 Task: Open Card Card0000000126 in Board Board0000000032 in Workspace WS0000000011 in Trello. Add Member carxxstreet791@gmail.com to Card Card0000000126 in Board Board0000000032 in Workspace WS0000000011 in Trello. Add Blue Label titled Label0000000126 to Card Card0000000126 in Board Board0000000032 in Workspace WS0000000011 in Trello. Add Checklist CL0000000126 to Card Card0000000126 in Board Board0000000032 in Workspace WS0000000011 in Trello. Add Dates with Start Date as Sep 01 2023 and Due Date as Sep 30 2023 to Card Card0000000126 in Board Board0000000032 in Workspace WS0000000011 in Trello
Action: Mouse moved to (455, 33)
Screenshot: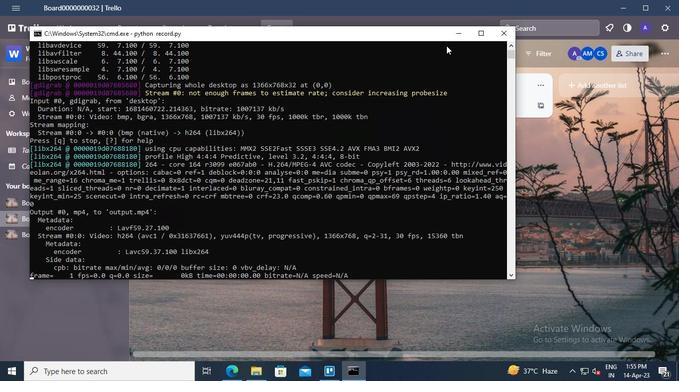 
Action: Mouse pressed left at (455, 33)
Screenshot: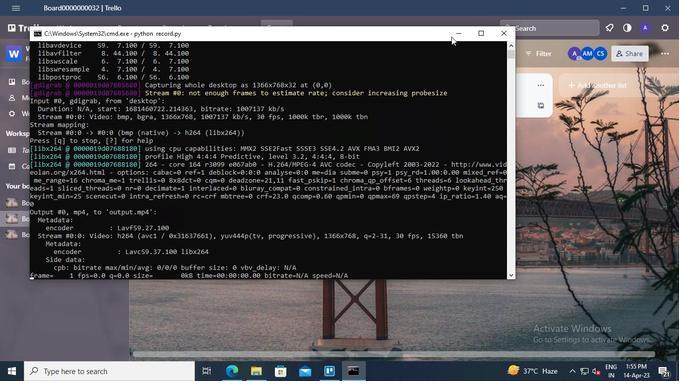 
Action: Mouse moved to (193, 193)
Screenshot: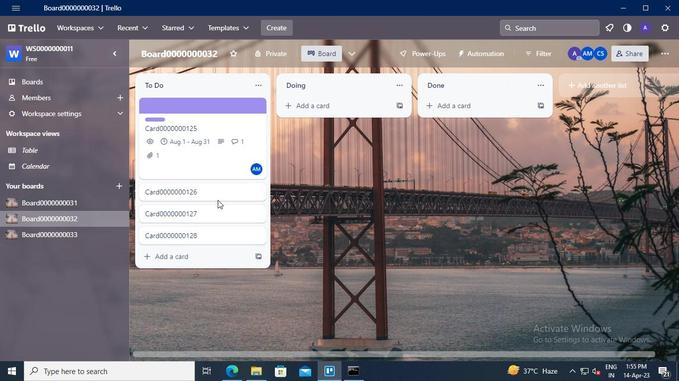 
Action: Mouse pressed left at (193, 193)
Screenshot: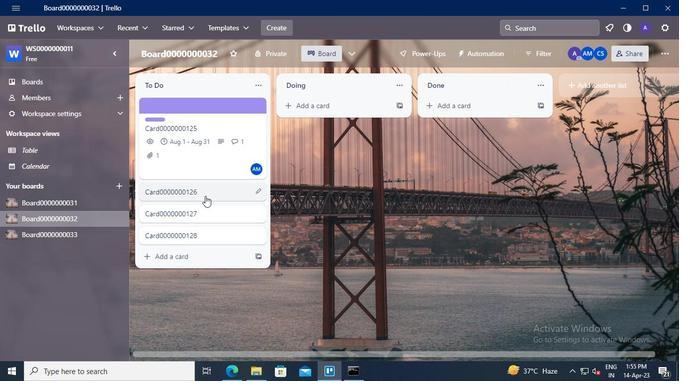 
Action: Mouse moved to (492, 129)
Screenshot: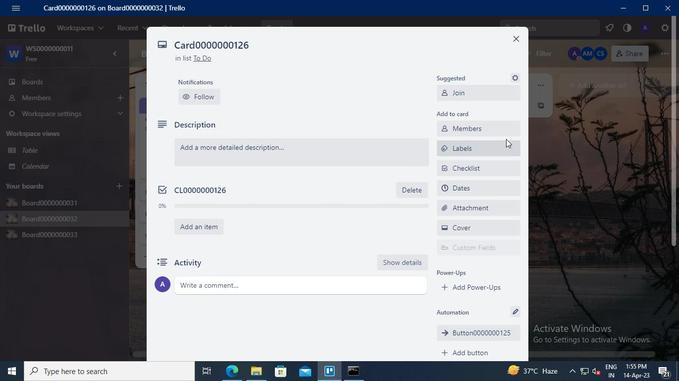 
Action: Mouse pressed left at (492, 129)
Screenshot: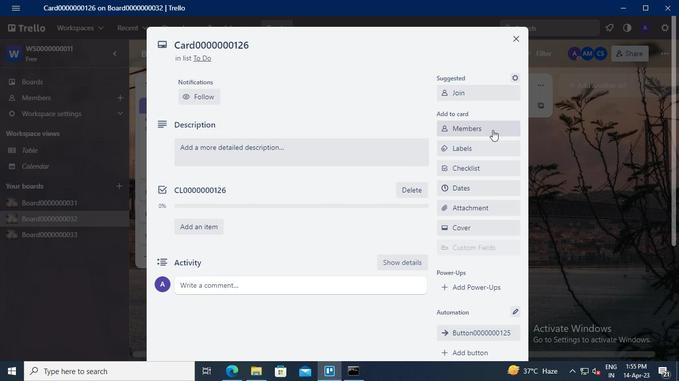 
Action: Keyboard c
Screenshot: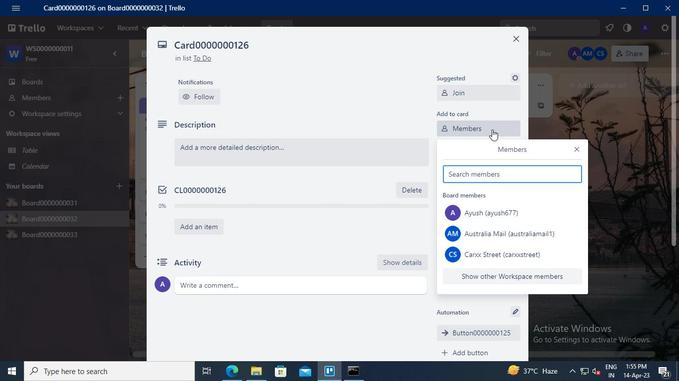 
Action: Keyboard a
Screenshot: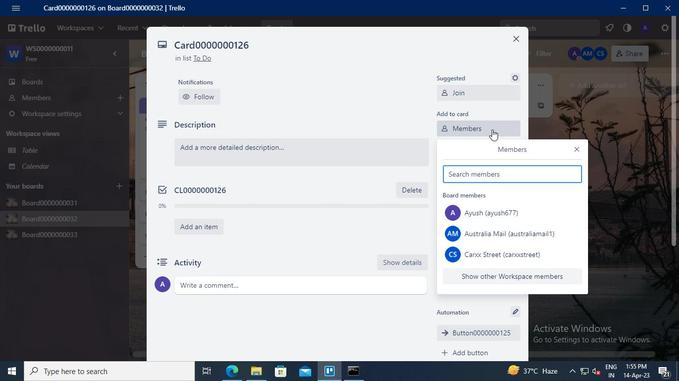 
Action: Keyboard r
Screenshot: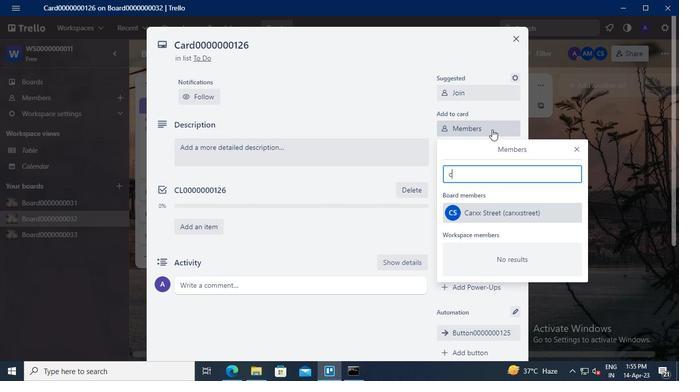 
Action: Mouse moved to (504, 209)
Screenshot: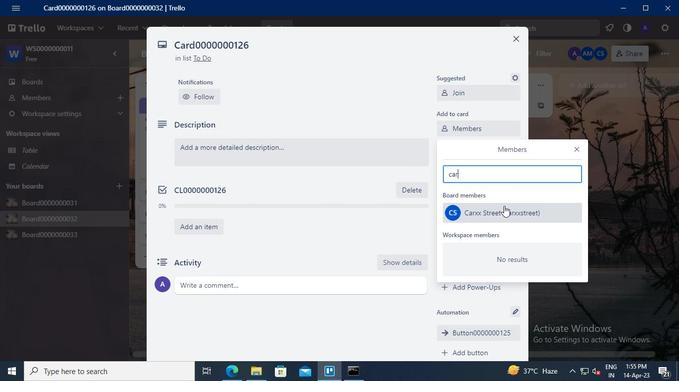 
Action: Mouse pressed left at (504, 209)
Screenshot: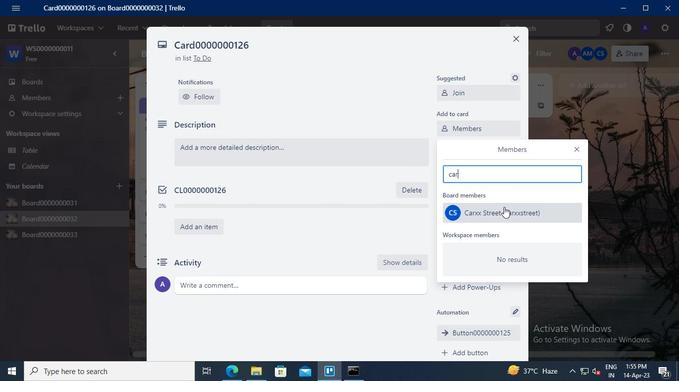 
Action: Mouse moved to (578, 149)
Screenshot: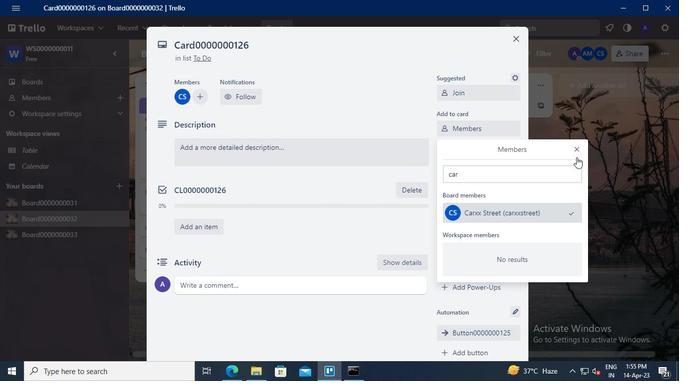 
Action: Mouse pressed left at (578, 149)
Screenshot: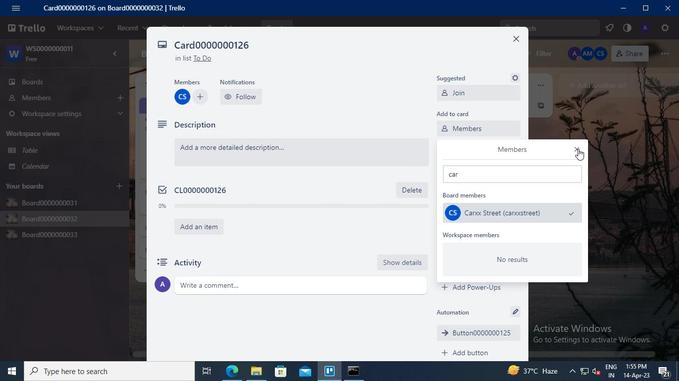 
Action: Mouse moved to (485, 149)
Screenshot: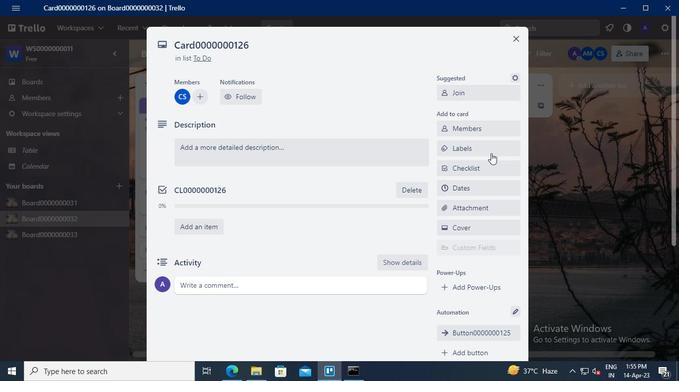 
Action: Mouse pressed left at (485, 149)
Screenshot: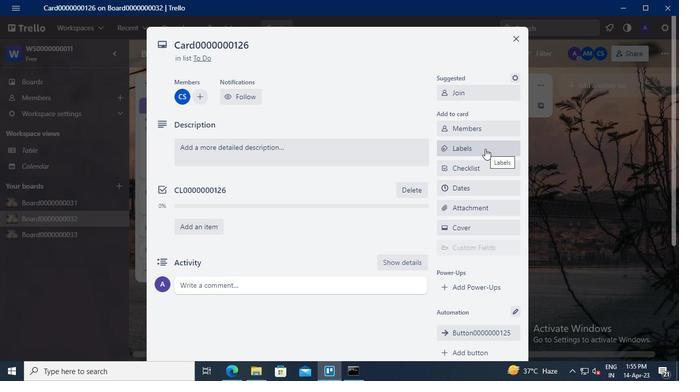 
Action: Mouse moved to (515, 244)
Screenshot: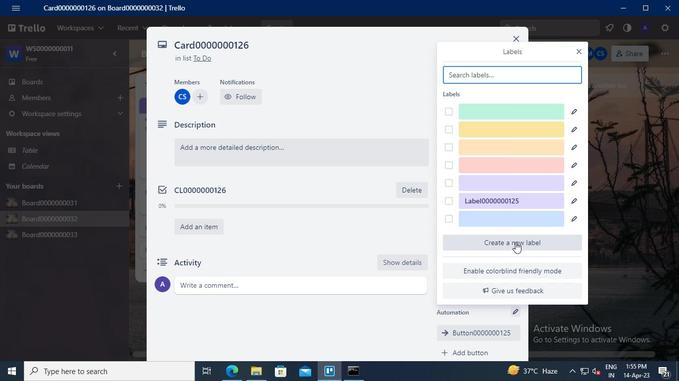 
Action: Mouse pressed left at (515, 244)
Screenshot: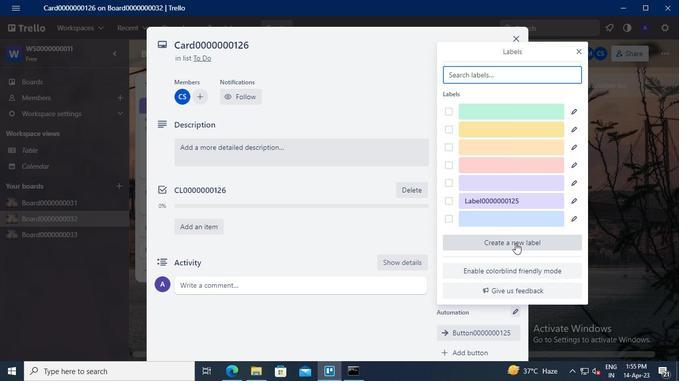 
Action: Mouse moved to (477, 142)
Screenshot: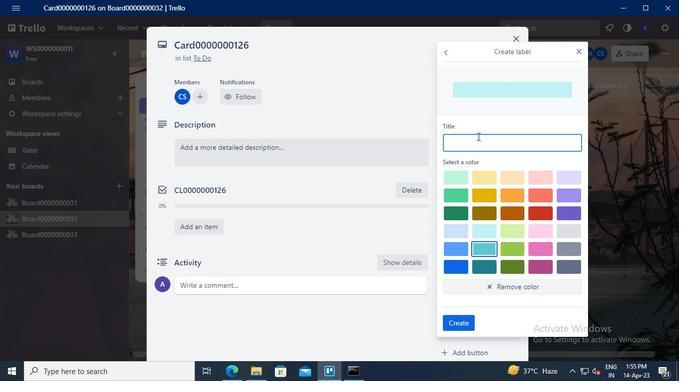 
Action: Mouse pressed left at (477, 142)
Screenshot: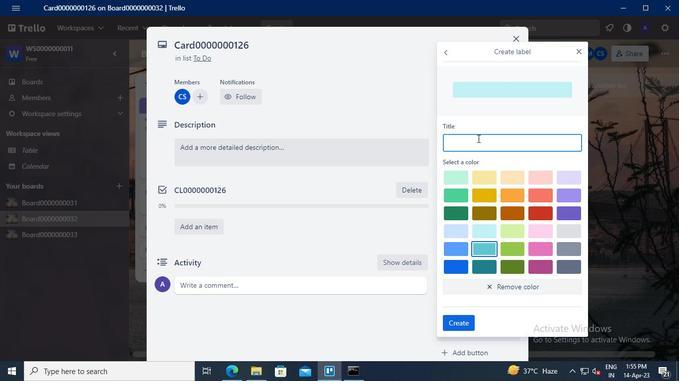 
Action: Keyboard Key.shift
Screenshot: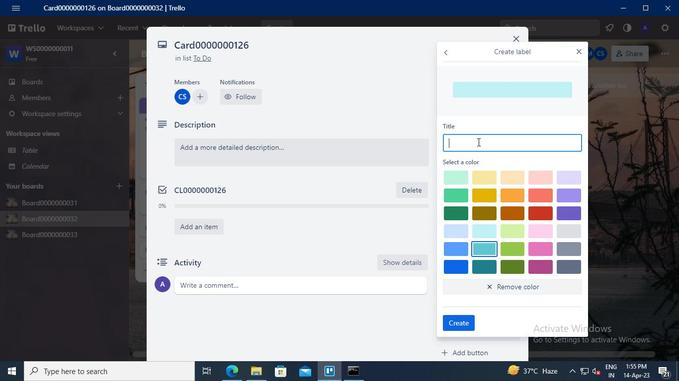 
Action: Keyboard L
Screenshot: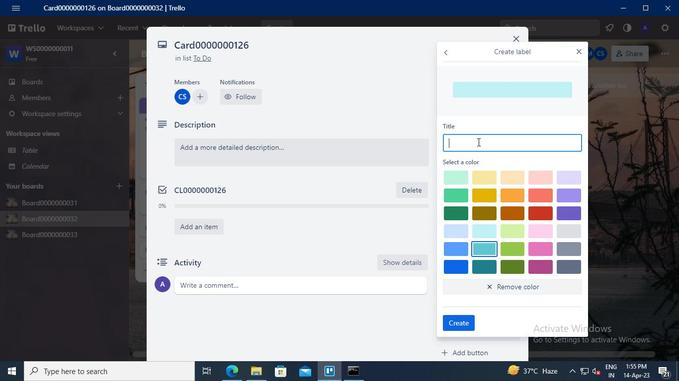 
Action: Keyboard a
Screenshot: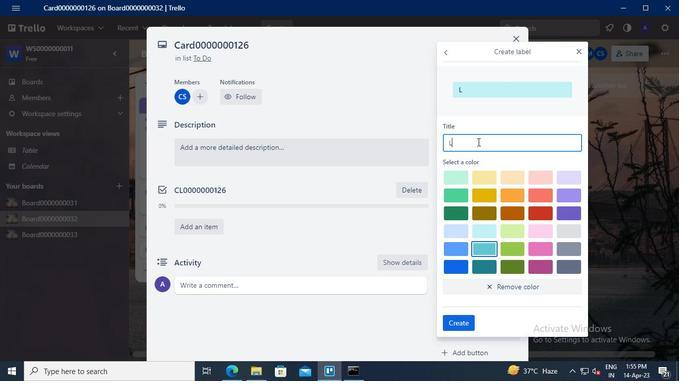 
Action: Keyboard b
Screenshot: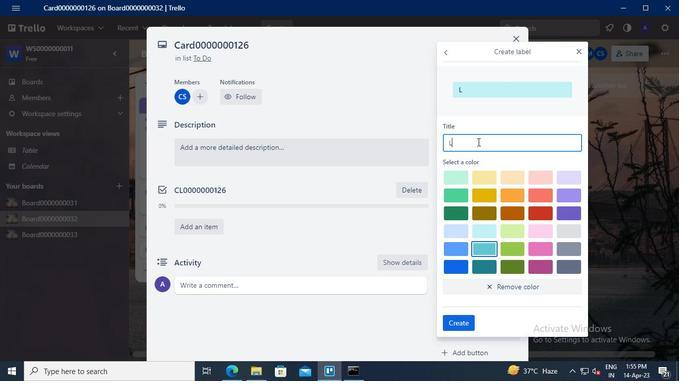 
Action: Keyboard e
Screenshot: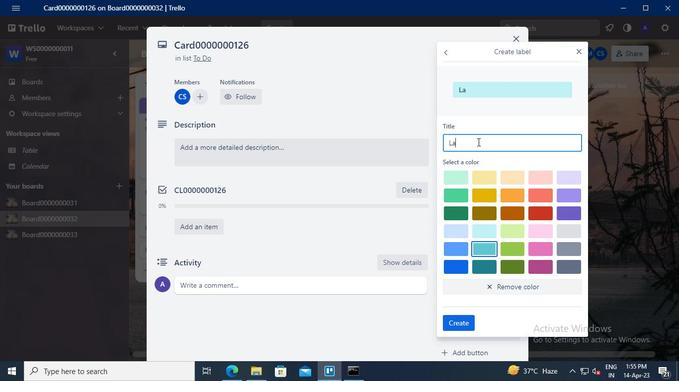 
Action: Keyboard l
Screenshot: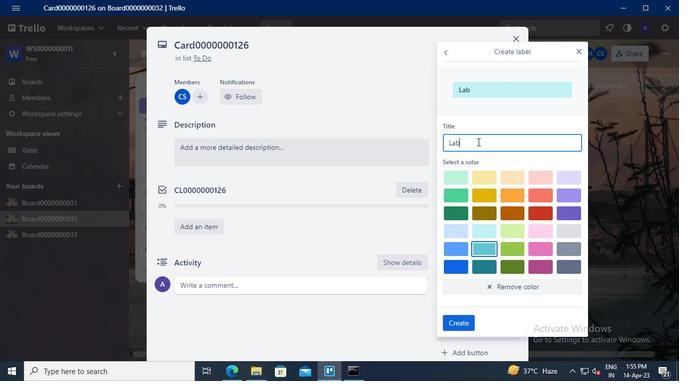 
Action: Keyboard <96>
Screenshot: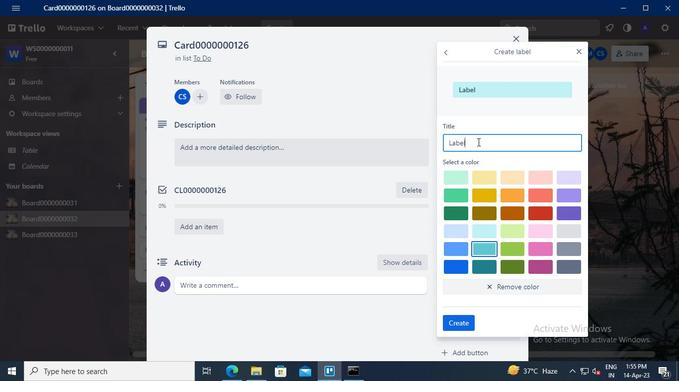 
Action: Keyboard <96>
Screenshot: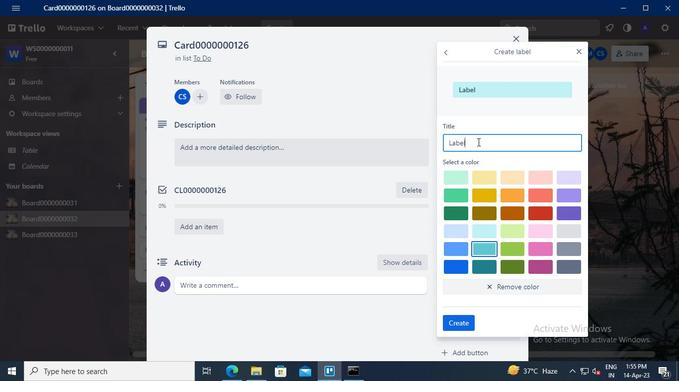 
Action: Keyboard <96>
Screenshot: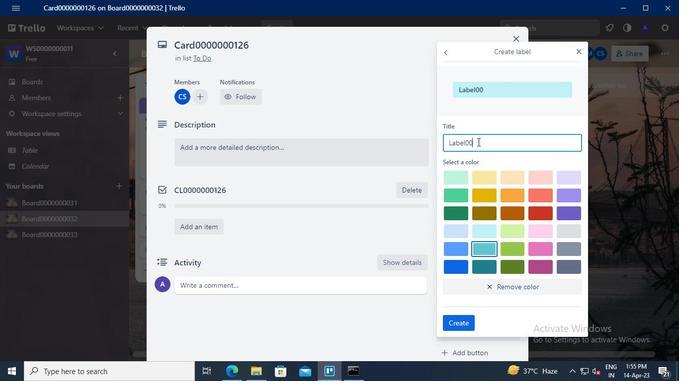 
Action: Keyboard <96>
Screenshot: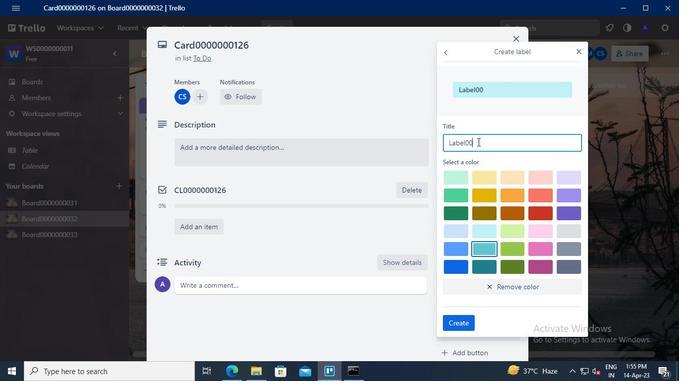 
Action: Keyboard <96>
Screenshot: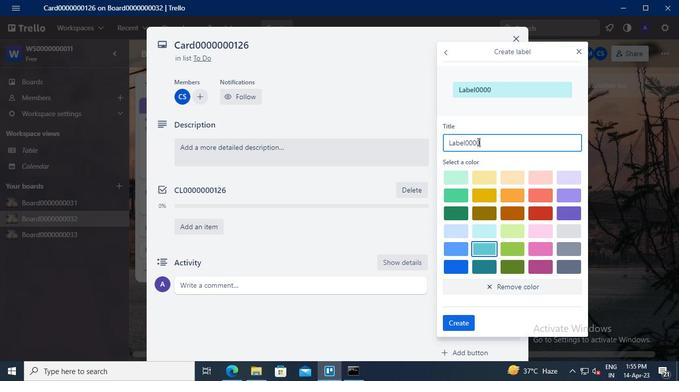 
Action: Keyboard <96>
Screenshot: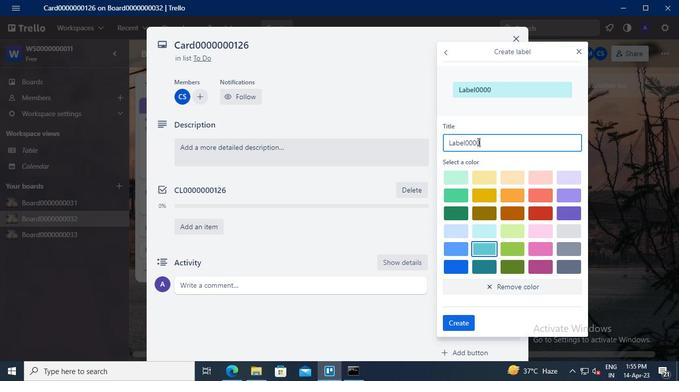 
Action: Keyboard <96>
Screenshot: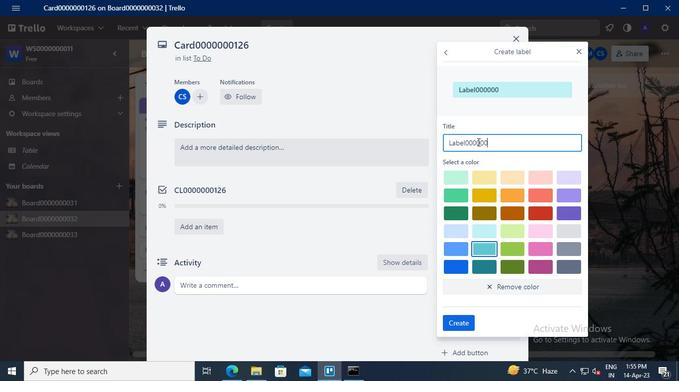 
Action: Keyboard <97>
Screenshot: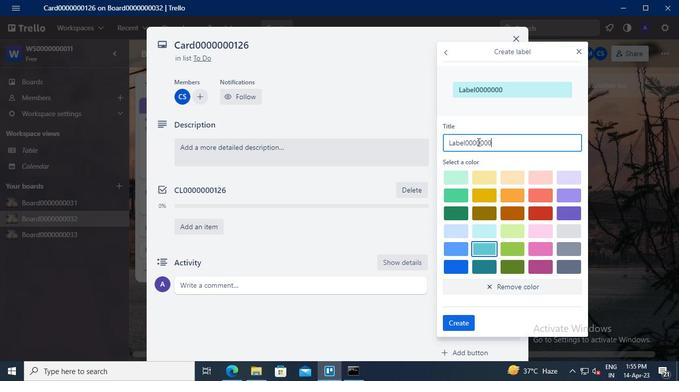 
Action: Keyboard <98>
Screenshot: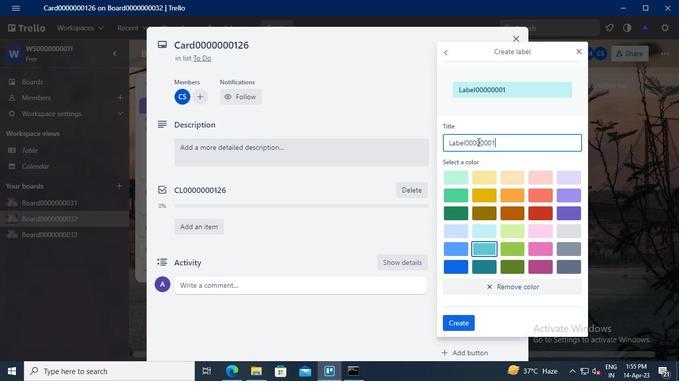 
Action: Keyboard <102>
Screenshot: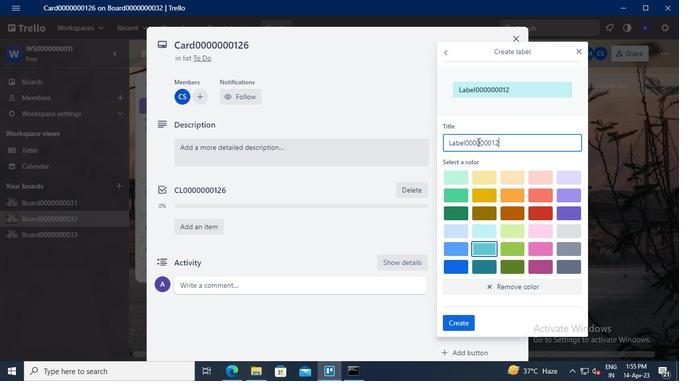 
Action: Mouse moved to (462, 245)
Screenshot: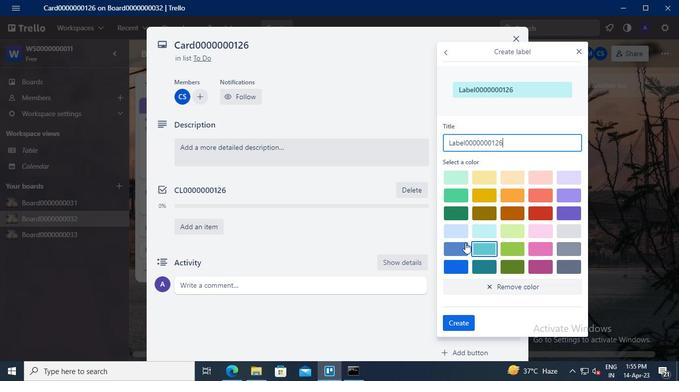 
Action: Mouse pressed left at (462, 245)
Screenshot: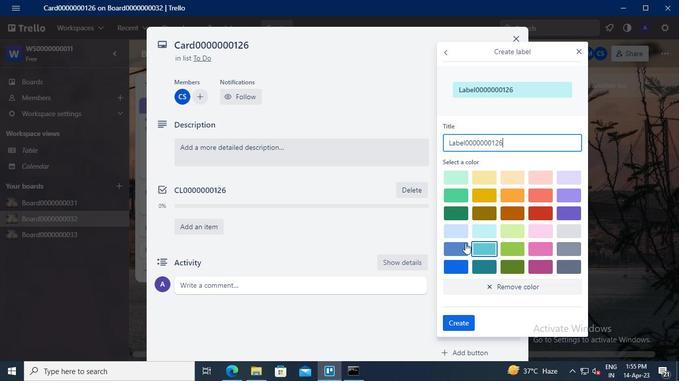 
Action: Mouse moved to (465, 321)
Screenshot: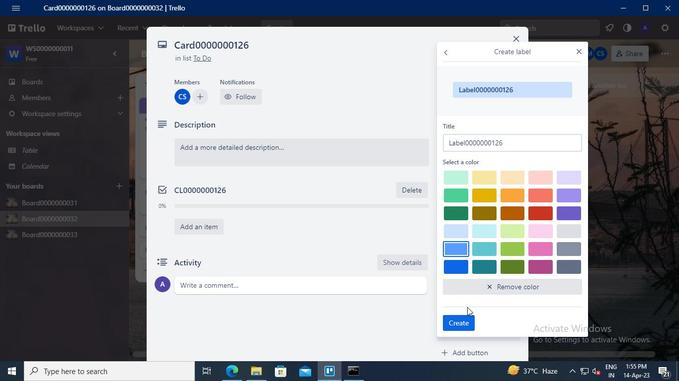 
Action: Mouse pressed left at (465, 321)
Screenshot: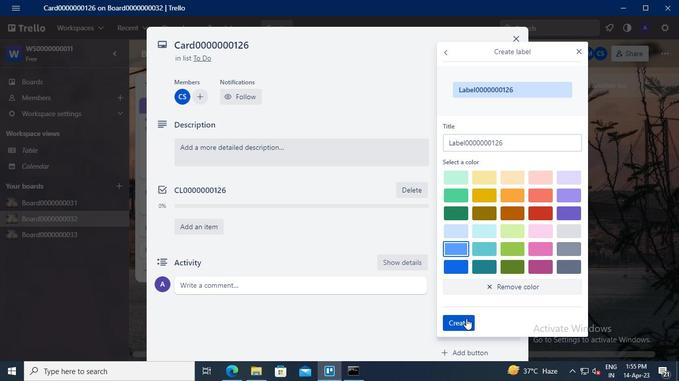 
Action: Mouse moved to (580, 53)
Screenshot: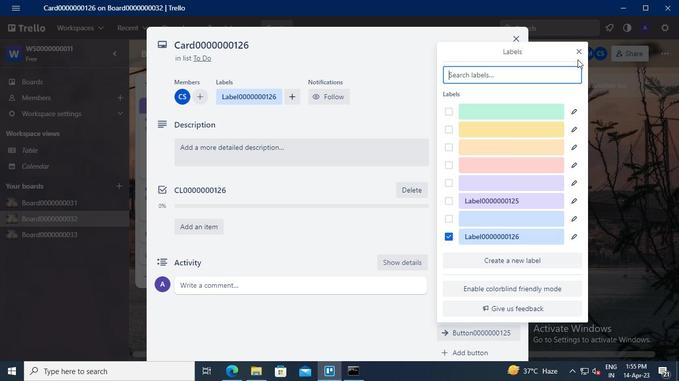 
Action: Mouse pressed left at (580, 53)
Screenshot: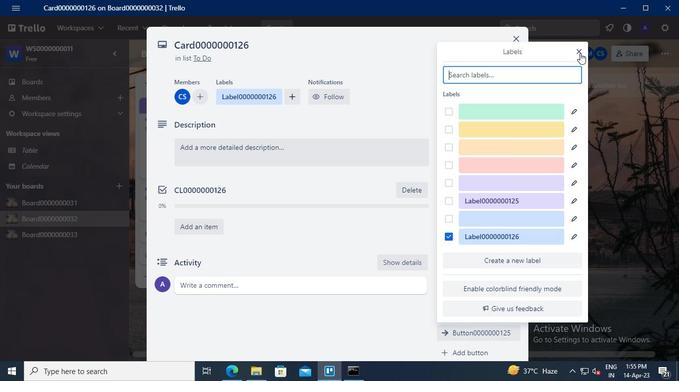 
Action: Mouse moved to (477, 167)
Screenshot: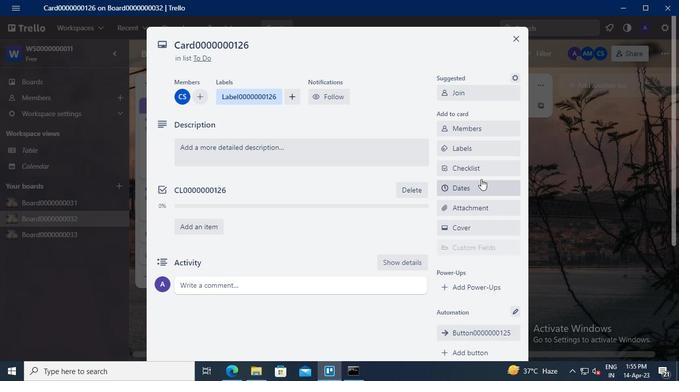 
Action: Mouse pressed left at (477, 167)
Screenshot: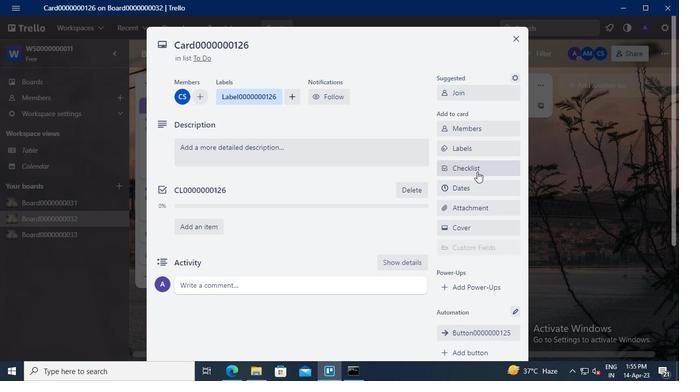 
Action: Keyboard Key.shift
Screenshot: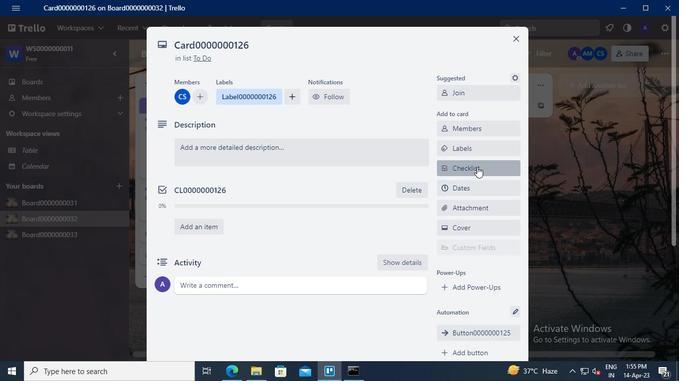 
Action: Keyboard Key.shift
Screenshot: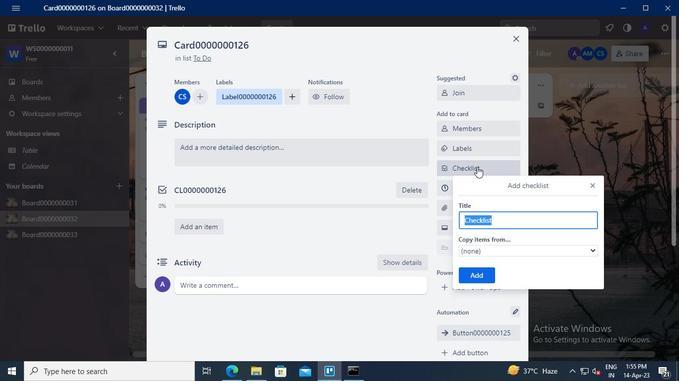 
Action: Keyboard Key.shift
Screenshot: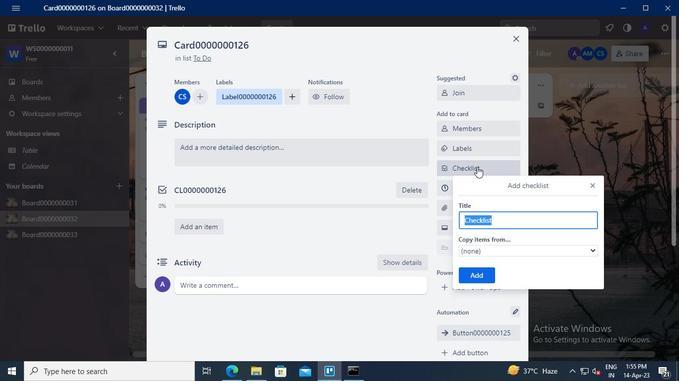 
Action: Keyboard Key.shift
Screenshot: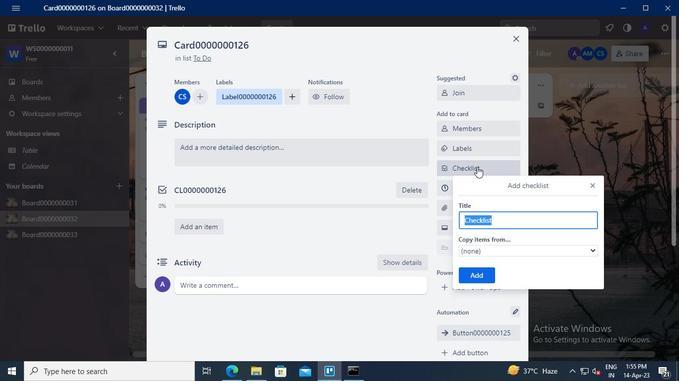 
Action: Keyboard C
Screenshot: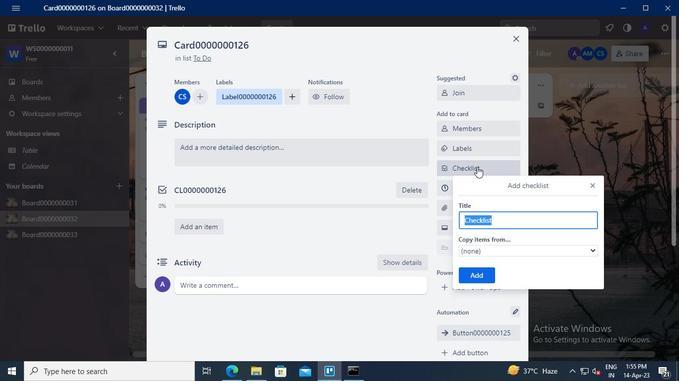 
Action: Keyboard L
Screenshot: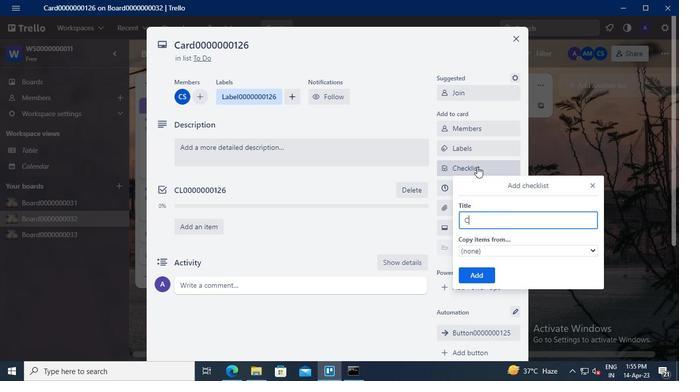 
Action: Keyboard <96>
Screenshot: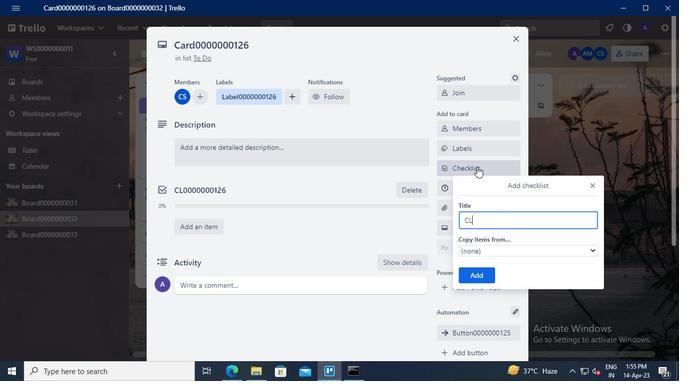 
Action: Keyboard <96>
Screenshot: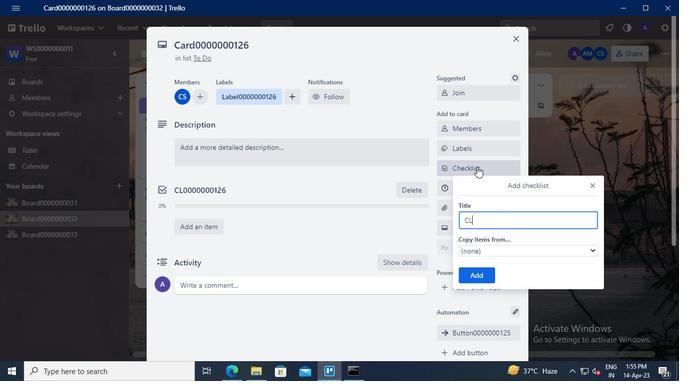 
Action: Keyboard <96>
Screenshot: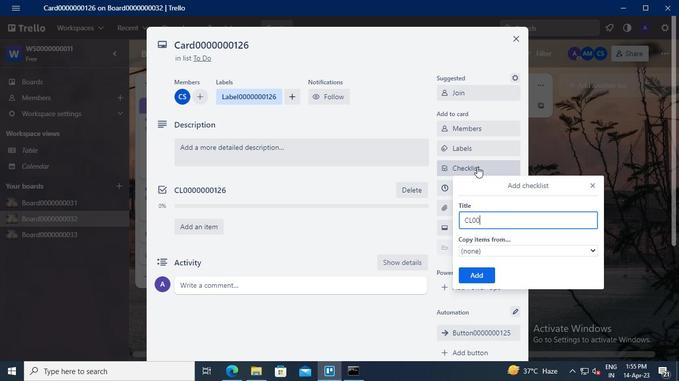 
Action: Keyboard <96>
Screenshot: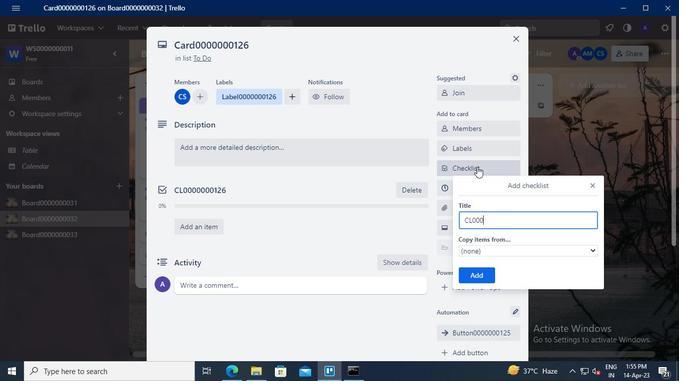 
Action: Keyboard <96>
Screenshot: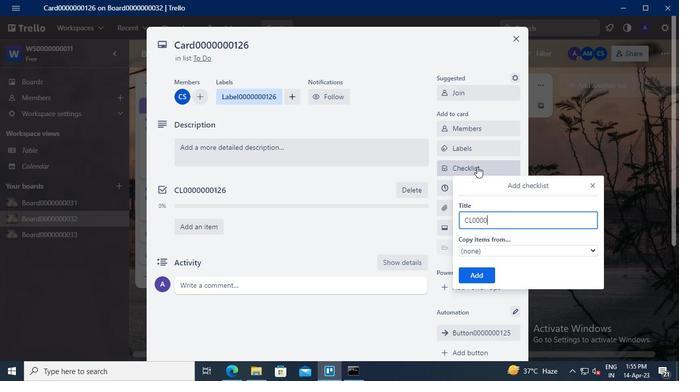 
Action: Keyboard <96>
Screenshot: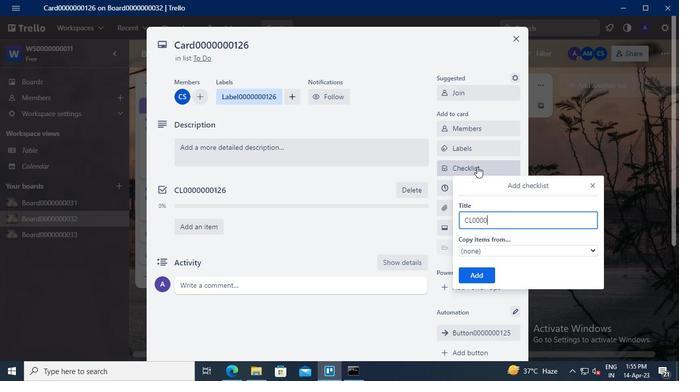 
Action: Keyboard <96>
Screenshot: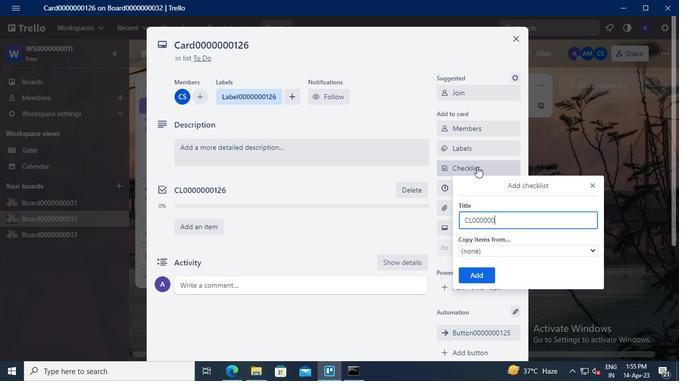 
Action: Keyboard <97>
Screenshot: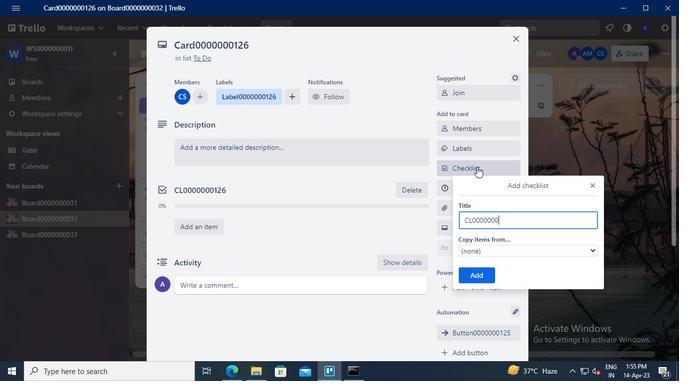 
Action: Keyboard <98>
Screenshot: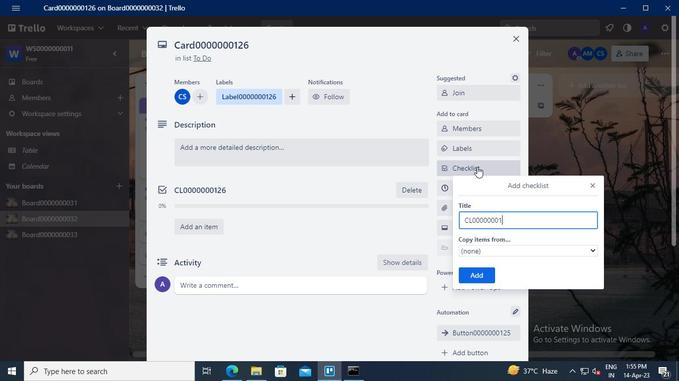 
Action: Keyboard <102>
Screenshot: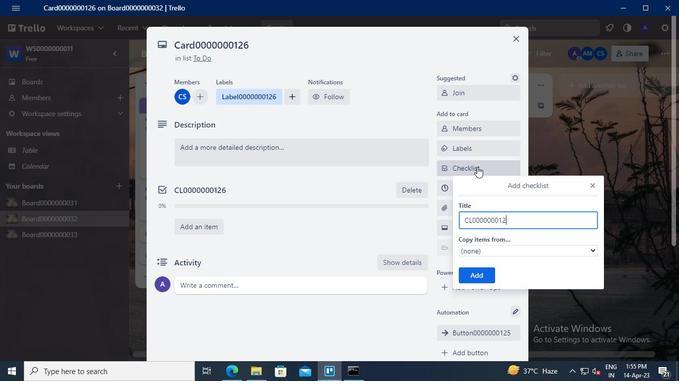
Action: Mouse moved to (475, 272)
Screenshot: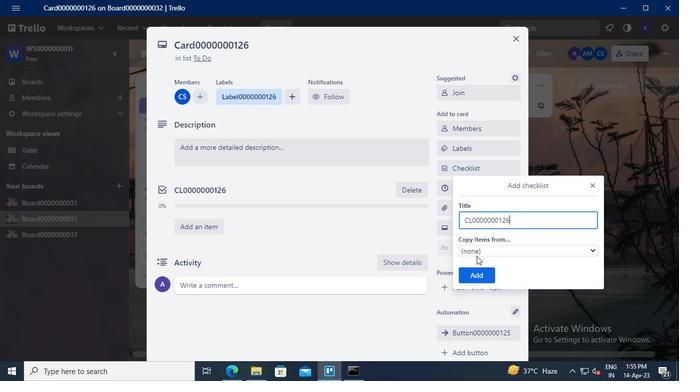 
Action: Mouse pressed left at (475, 272)
Screenshot: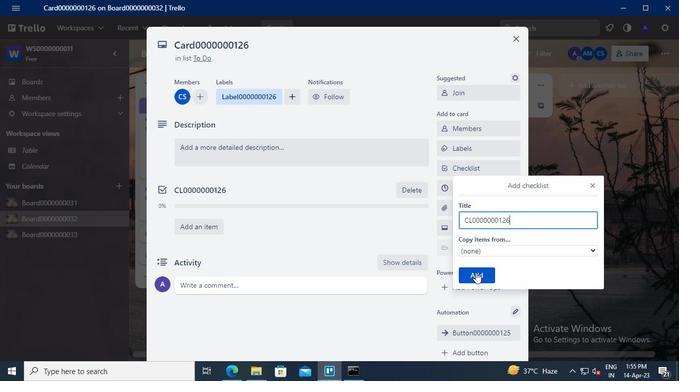 
Action: Mouse moved to (474, 188)
Screenshot: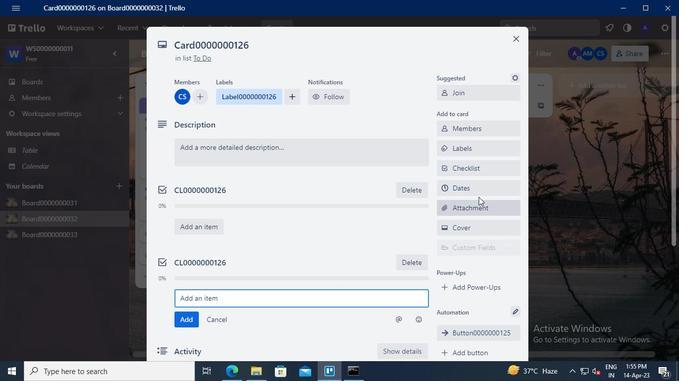 
Action: Mouse pressed left at (474, 188)
Screenshot: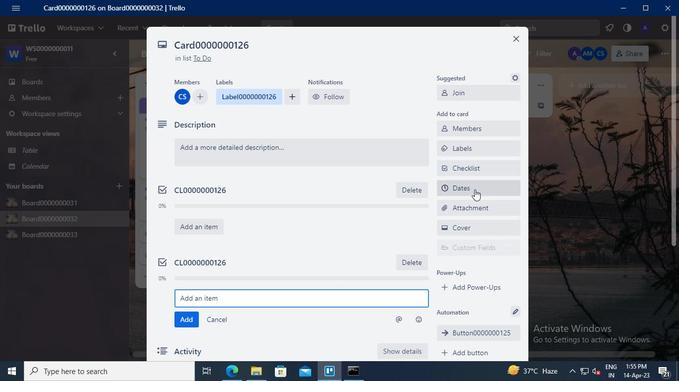 
Action: Mouse moved to (448, 229)
Screenshot: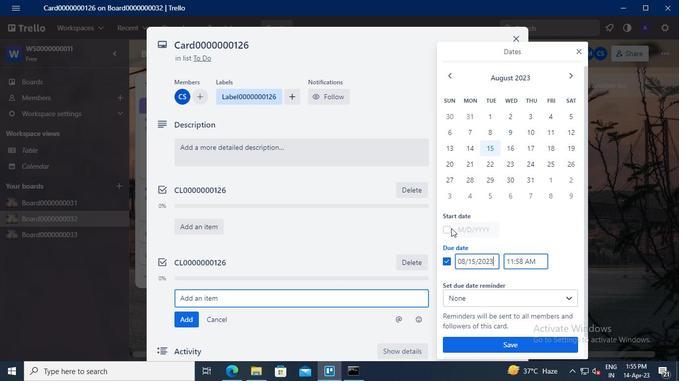 
Action: Mouse pressed left at (448, 229)
Screenshot: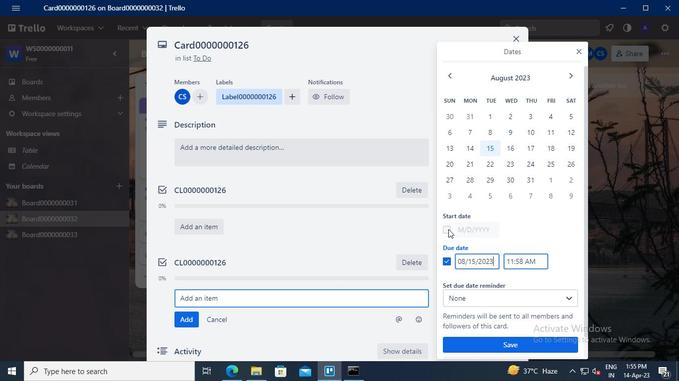 
Action: Mouse moved to (476, 229)
Screenshot: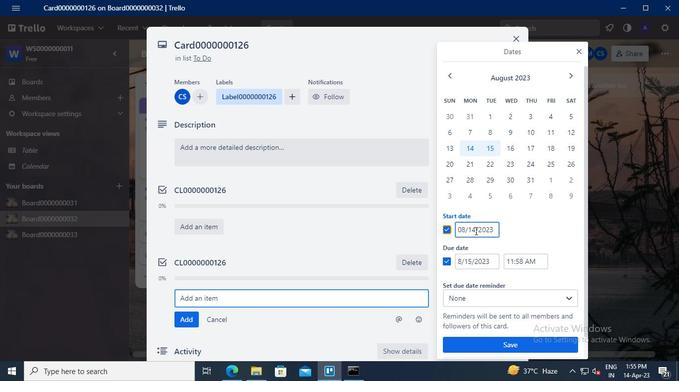 
Action: Mouse pressed left at (476, 229)
Screenshot: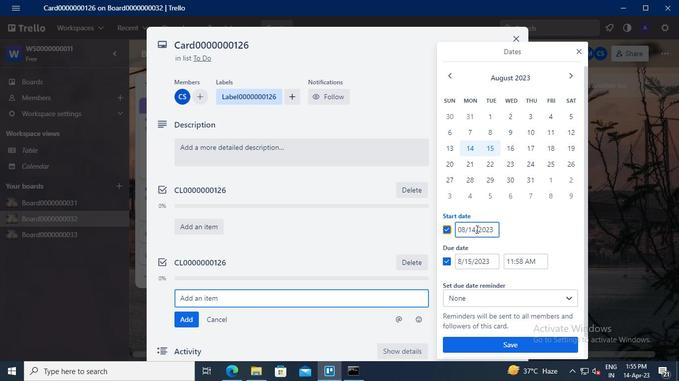 
Action: Mouse moved to (476, 227)
Screenshot: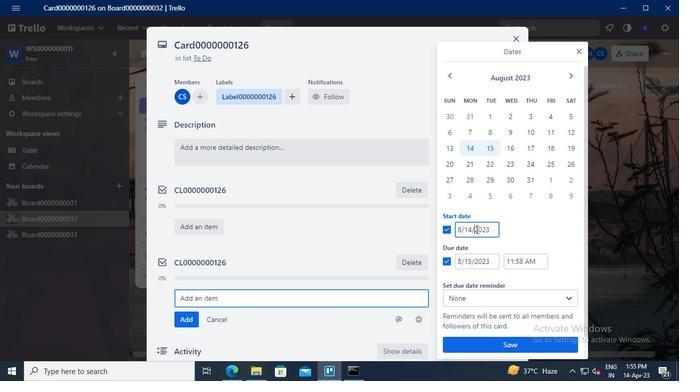 
Action: Keyboard Key.left
Screenshot: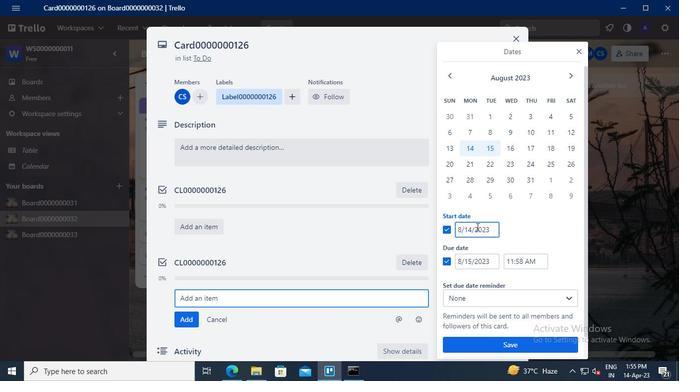 
Action: Keyboard Key.backspace
Screenshot: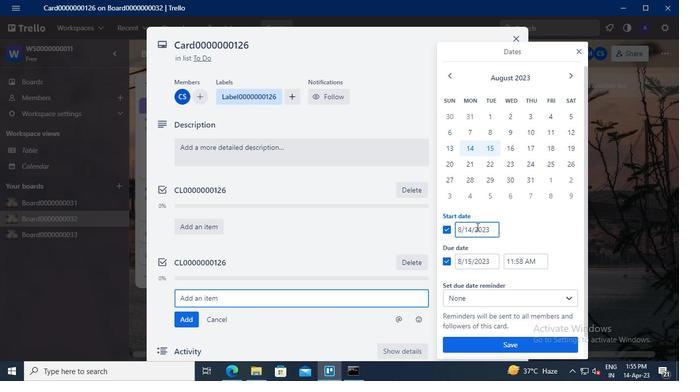 
Action: Keyboard Key.backspace
Screenshot: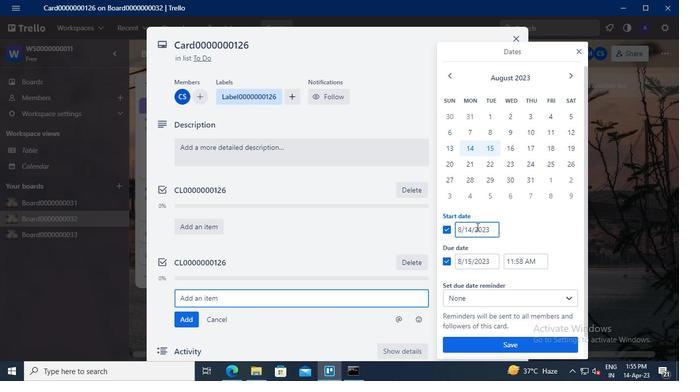 
Action: Keyboard <97>
Screenshot: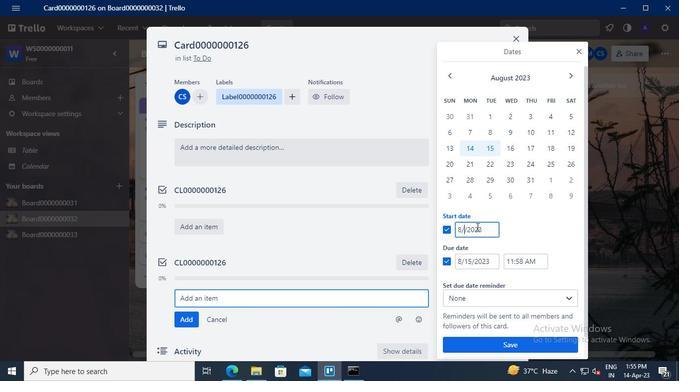 
Action: Keyboard Key.left
Screenshot: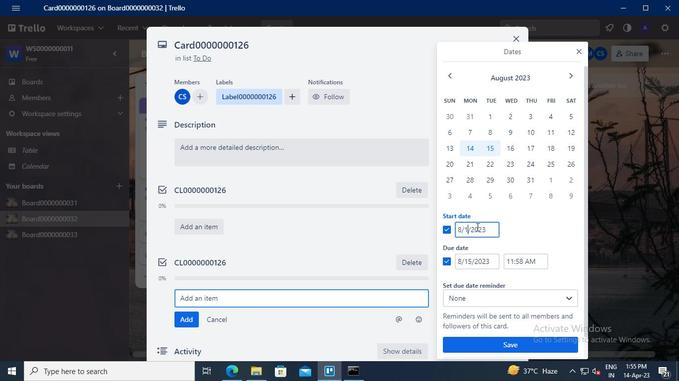 
Action: Keyboard Key.left
Screenshot: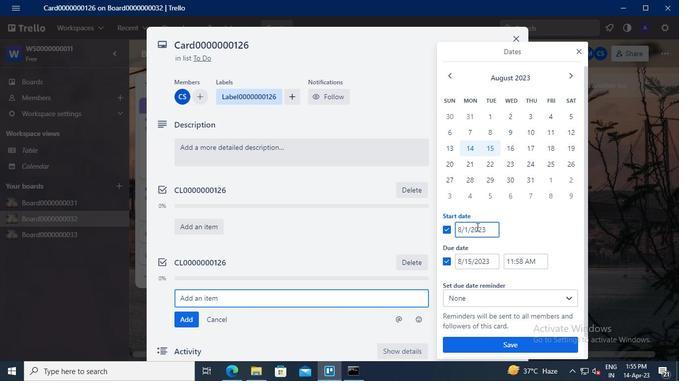 
Action: Keyboard Key.backspace
Screenshot: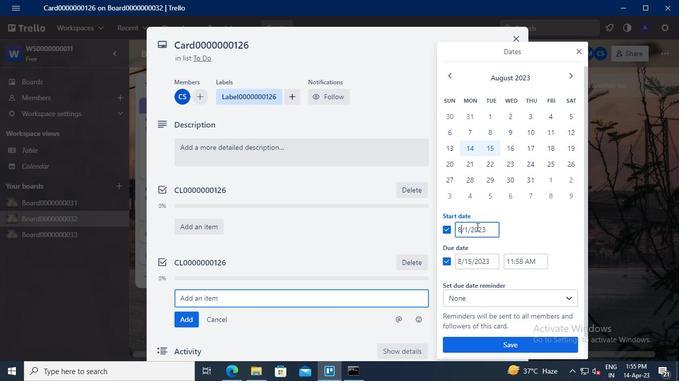 
Action: Keyboard <105>
Screenshot: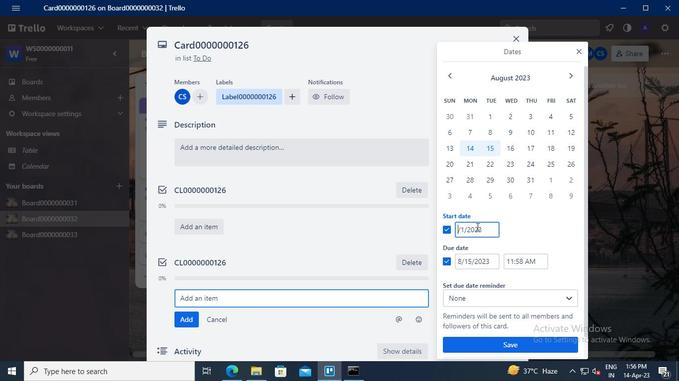 
Action: Mouse moved to (470, 261)
Screenshot: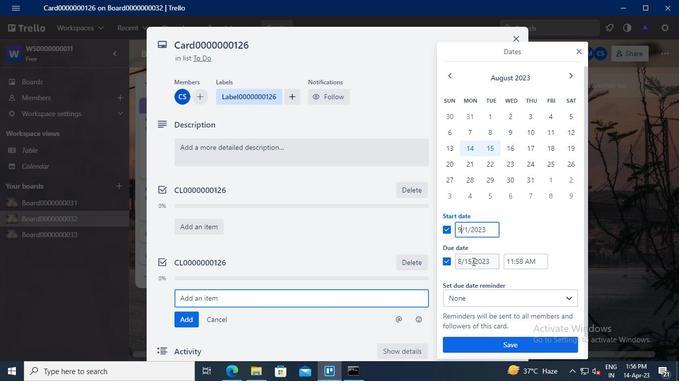 
Action: Mouse pressed left at (470, 261)
Screenshot: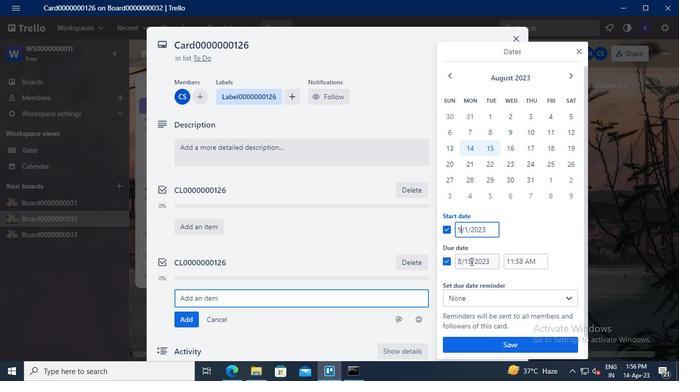
Action: Mouse moved to (482, 246)
Screenshot: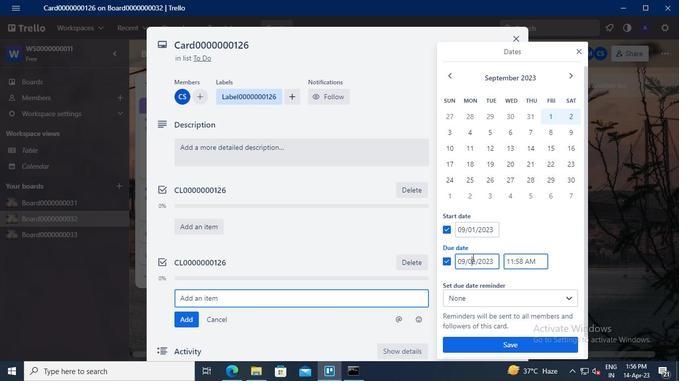 
Action: Keyboard Key.backspace
Screenshot: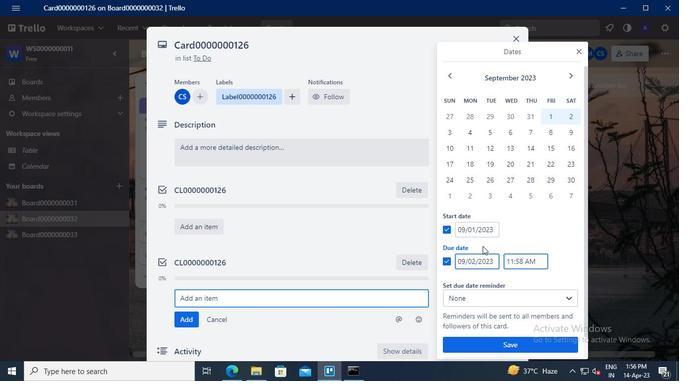 
Action: Keyboard Key.delete
Screenshot: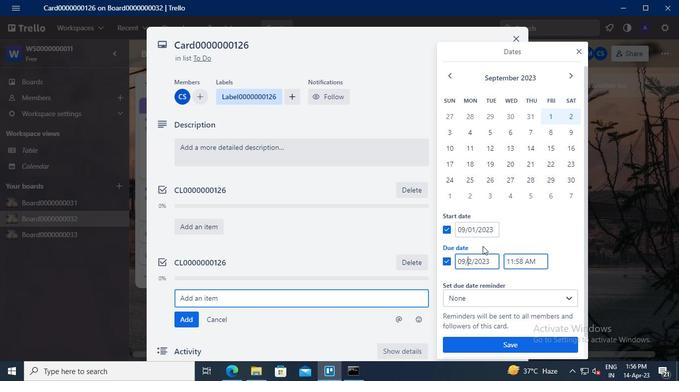 
Action: Keyboard <99>
Screenshot: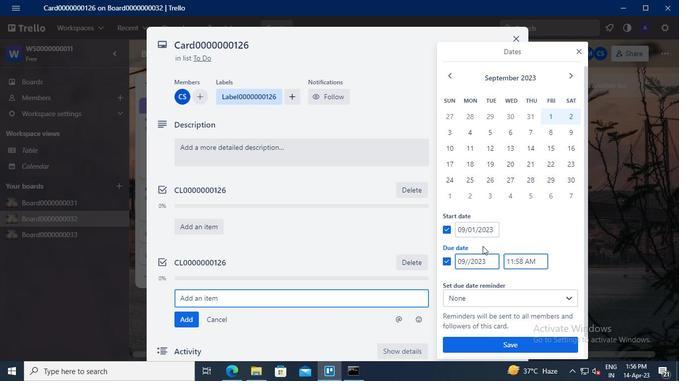 
Action: Keyboard <96>
Screenshot: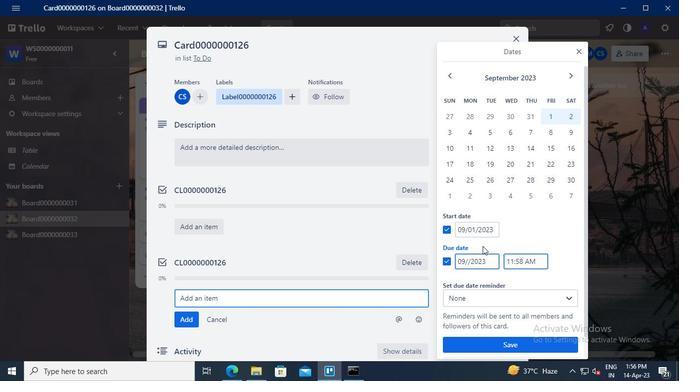 
Action: Mouse moved to (510, 347)
Screenshot: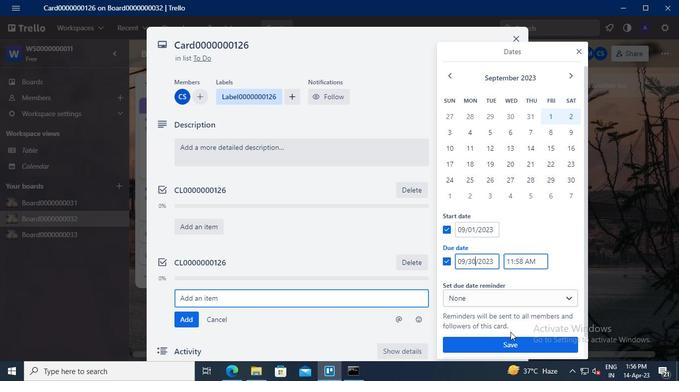 
Action: Mouse pressed left at (510, 347)
Screenshot: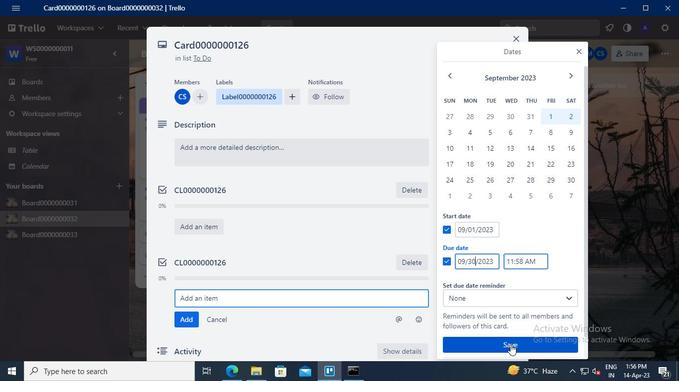 
Action: Mouse moved to (358, 377)
Screenshot: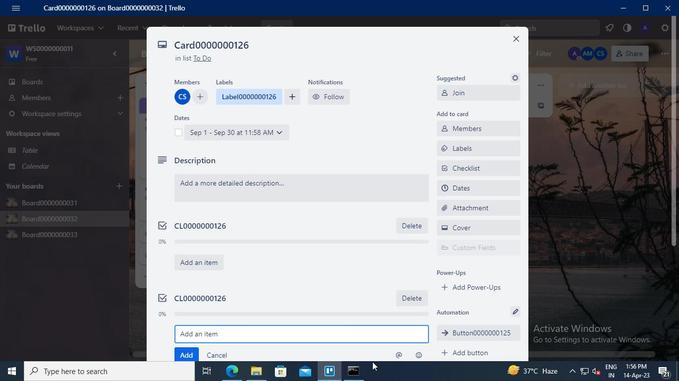 
Action: Mouse pressed left at (358, 377)
Screenshot: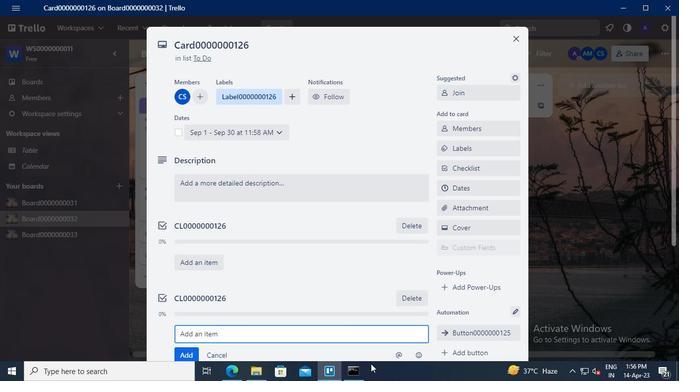 
Action: Mouse moved to (499, 34)
Screenshot: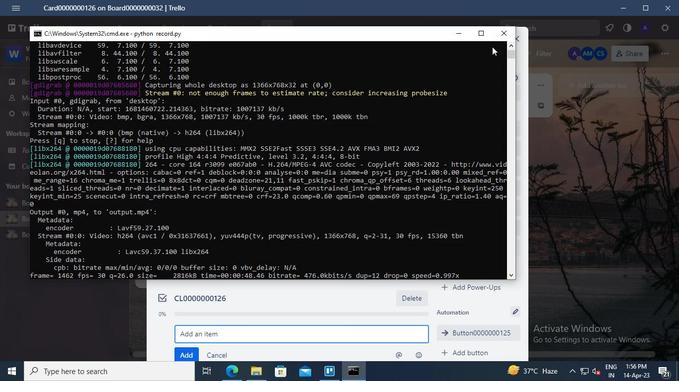 
Action: Mouse pressed left at (499, 34)
Screenshot: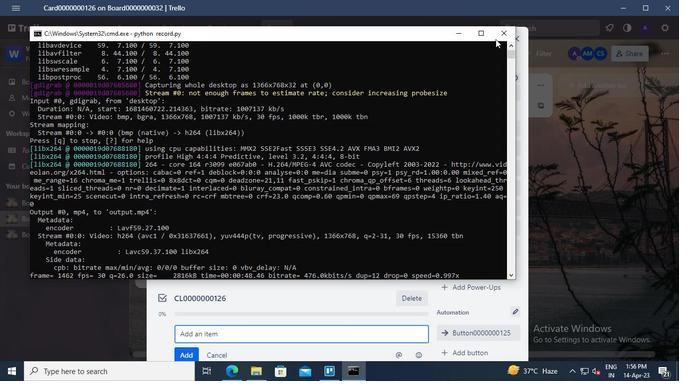 
